 Task: Create a rule when a start date more than 1  days from now is removed from a card by anyone except me.
Action: Mouse pressed left at (401, 326)
Screenshot: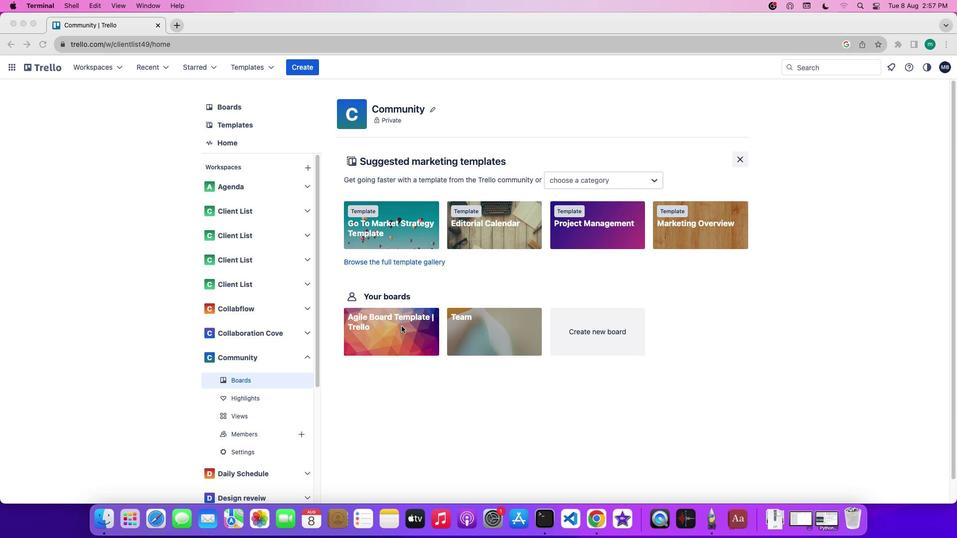 
Action: Mouse pressed left at (401, 326)
Screenshot: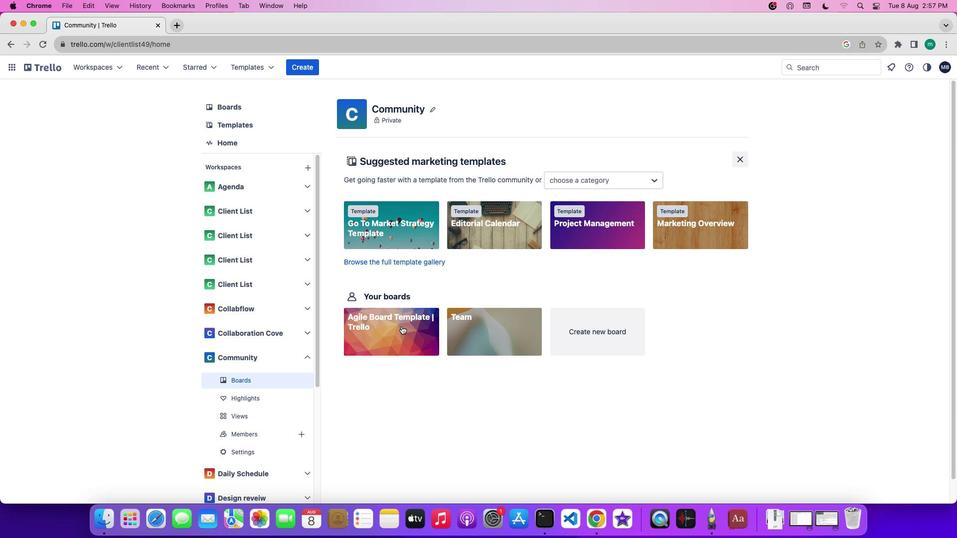 
Action: Mouse moved to (822, 218)
Screenshot: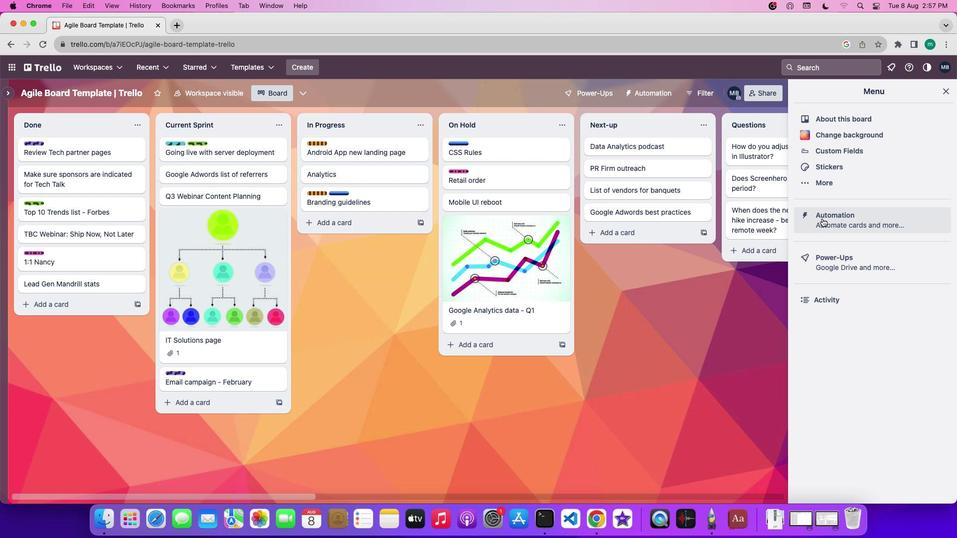 
Action: Mouse pressed left at (822, 218)
Screenshot: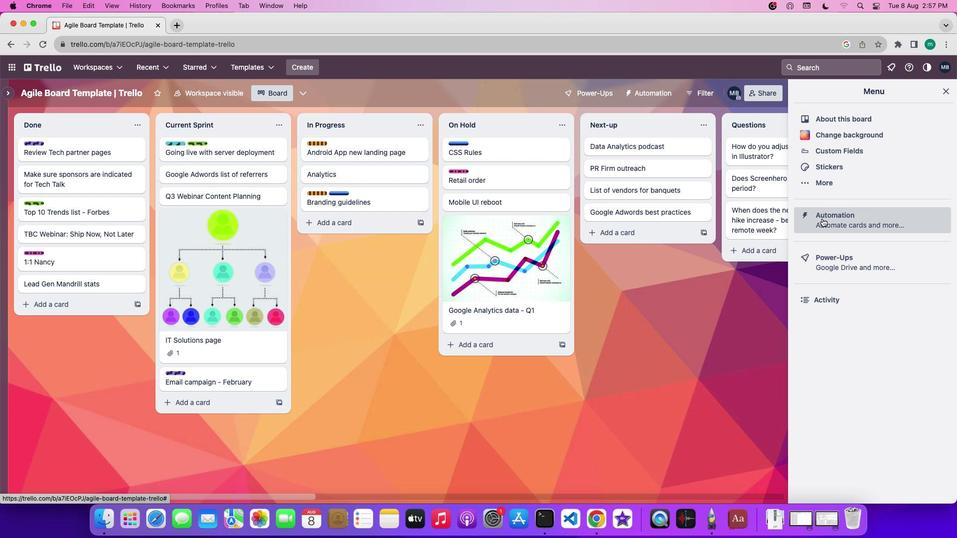 
Action: Mouse moved to (36, 176)
Screenshot: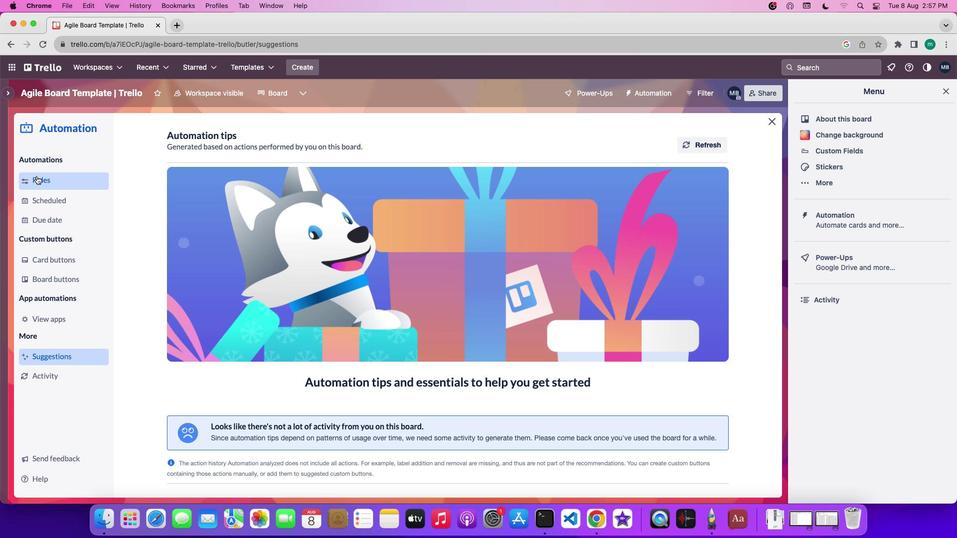 
Action: Mouse pressed left at (36, 176)
Screenshot: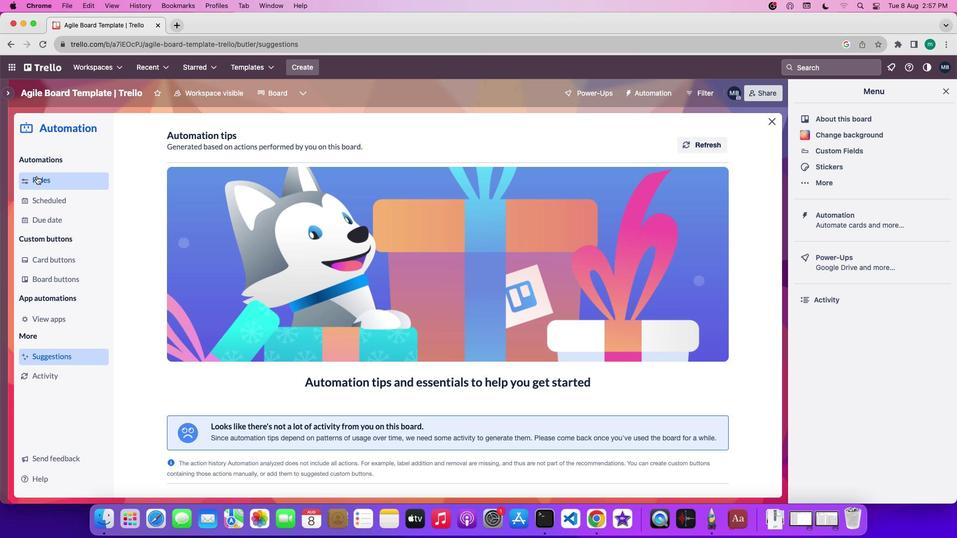 
Action: Mouse moved to (645, 141)
Screenshot: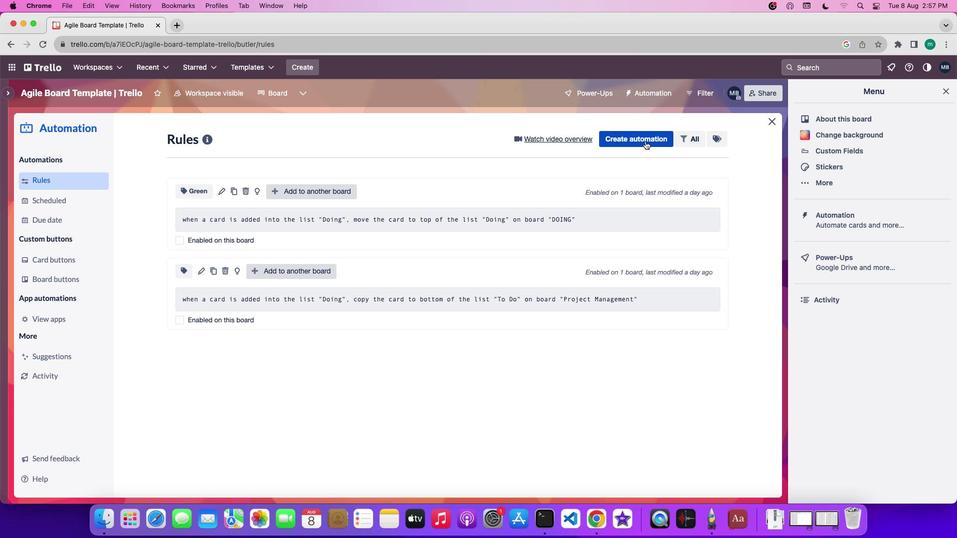 
Action: Mouse pressed left at (645, 141)
Screenshot: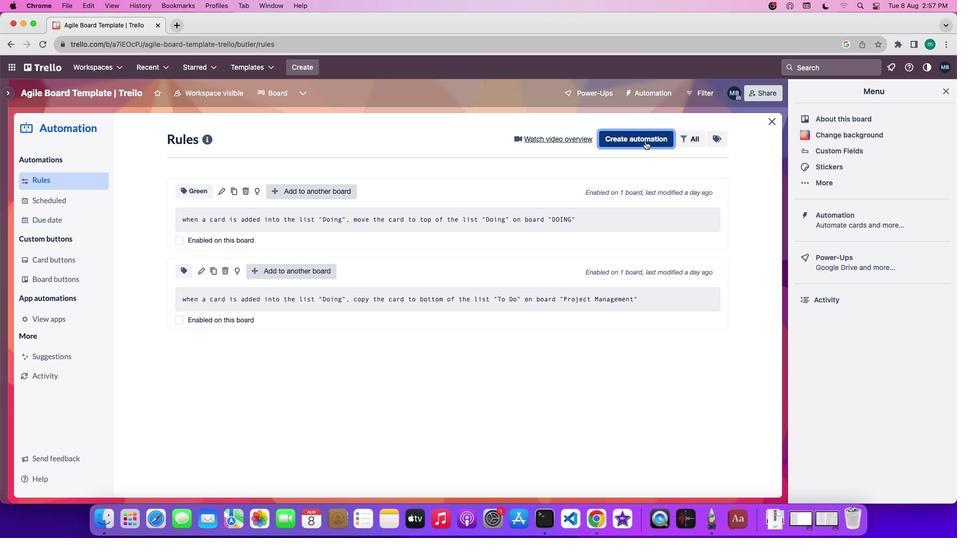 
Action: Mouse moved to (408, 297)
Screenshot: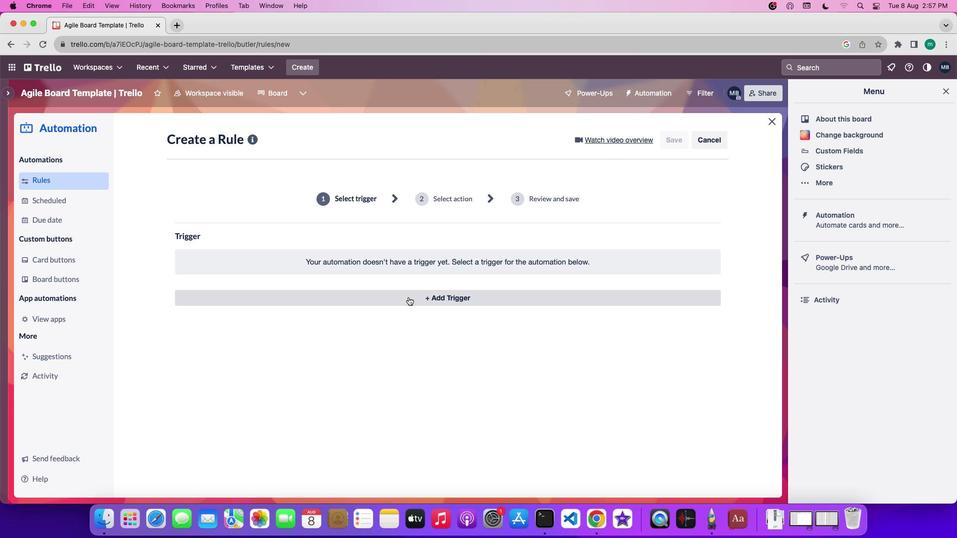 
Action: Mouse pressed left at (408, 297)
Screenshot: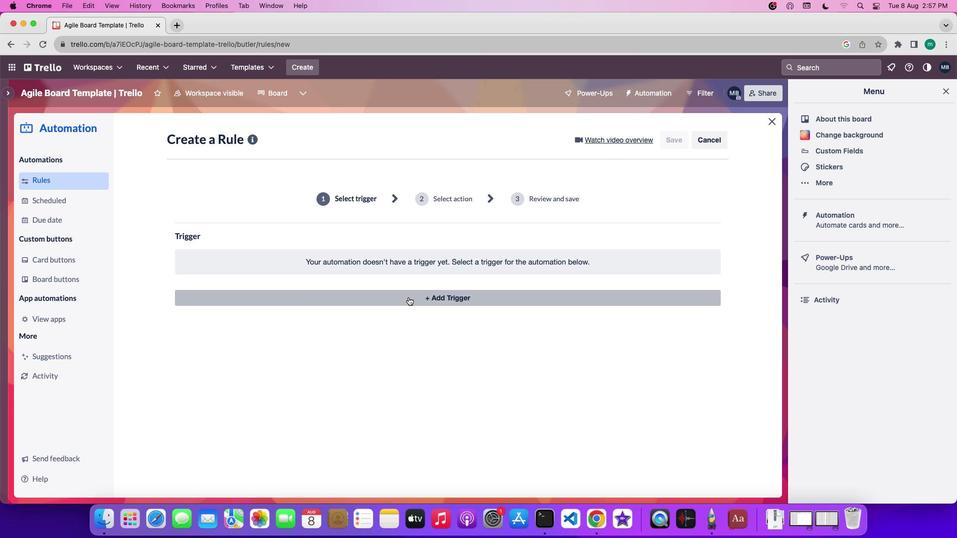 
Action: Mouse moved to (284, 335)
Screenshot: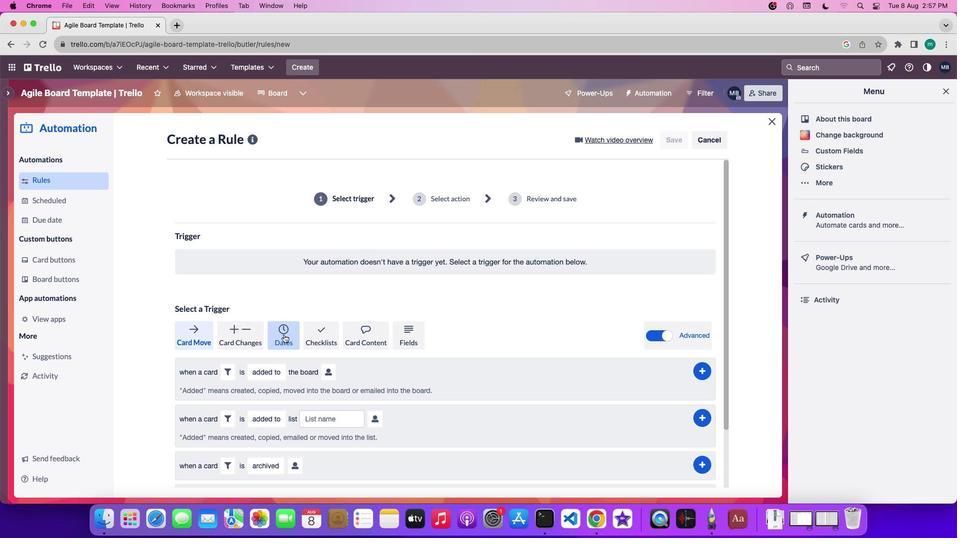 
Action: Mouse pressed left at (284, 335)
Screenshot: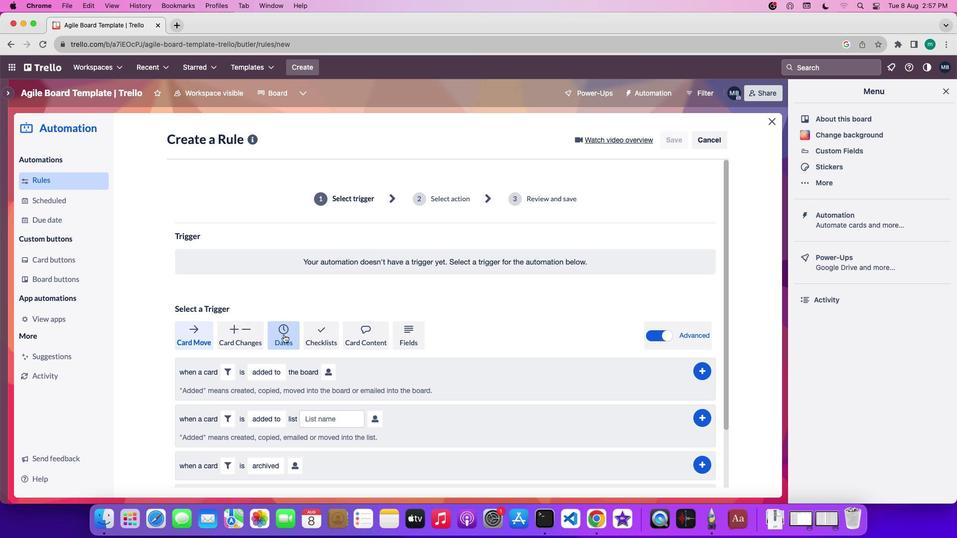
Action: Mouse scrolled (284, 335) with delta (0, 0)
Screenshot: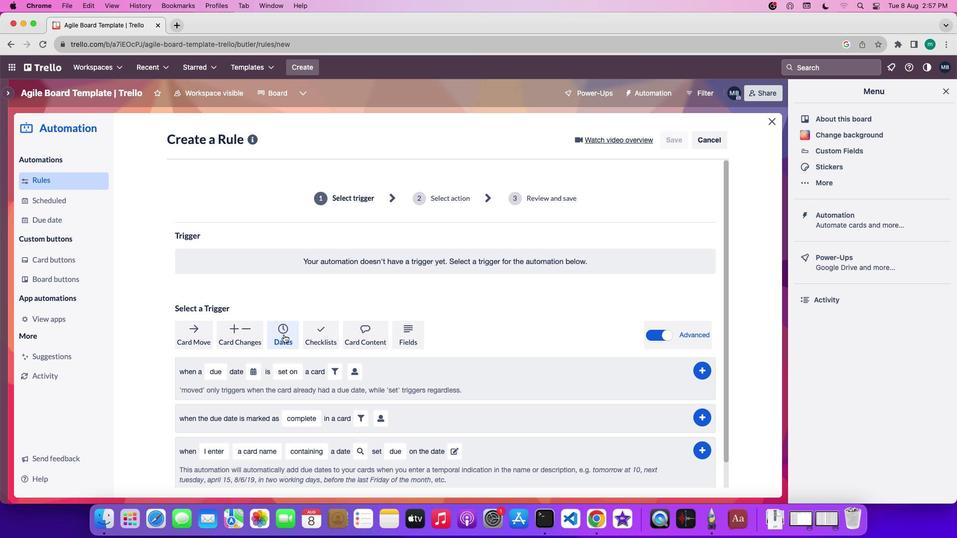 
Action: Mouse scrolled (284, 335) with delta (0, 0)
Screenshot: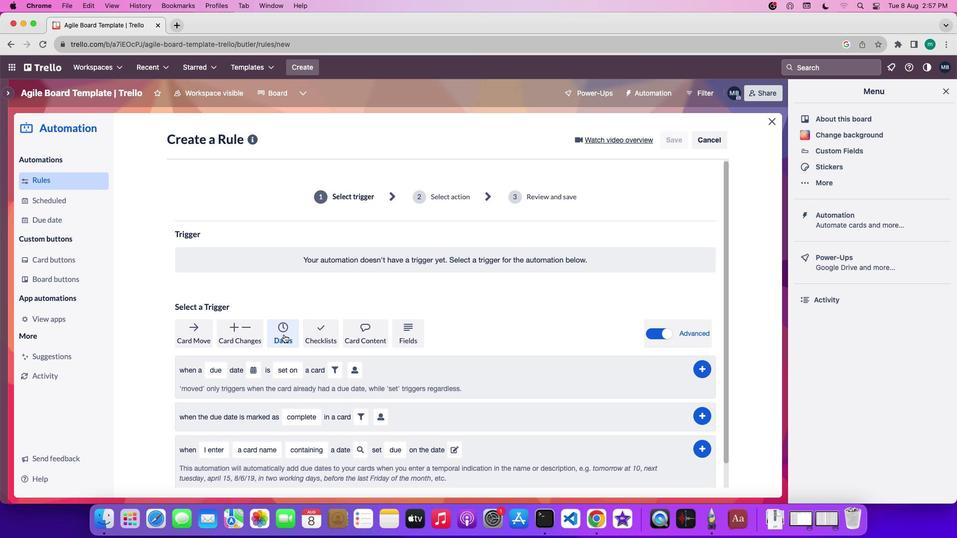 
Action: Mouse scrolled (284, 335) with delta (0, 0)
Screenshot: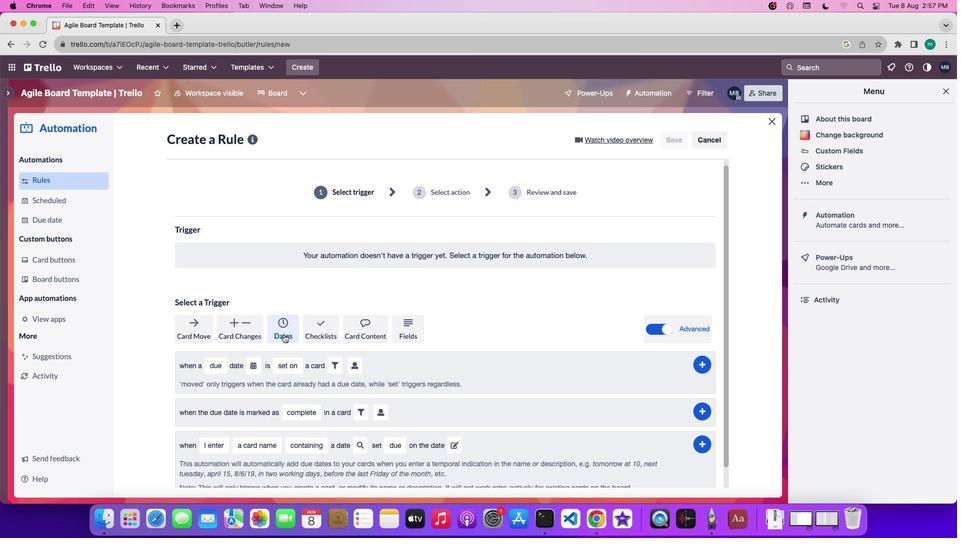 
Action: Mouse scrolled (284, 335) with delta (0, 0)
Screenshot: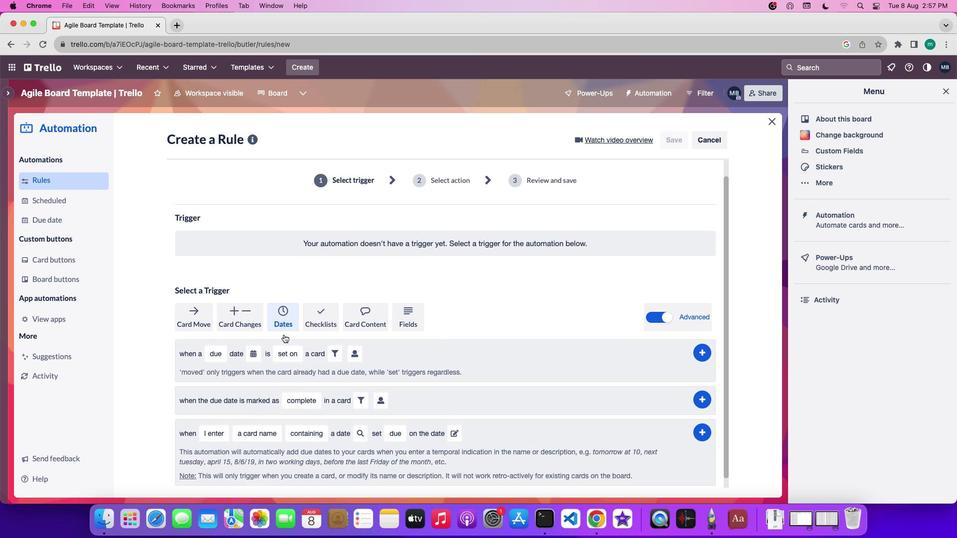 
Action: Mouse scrolled (284, 335) with delta (0, 0)
Screenshot: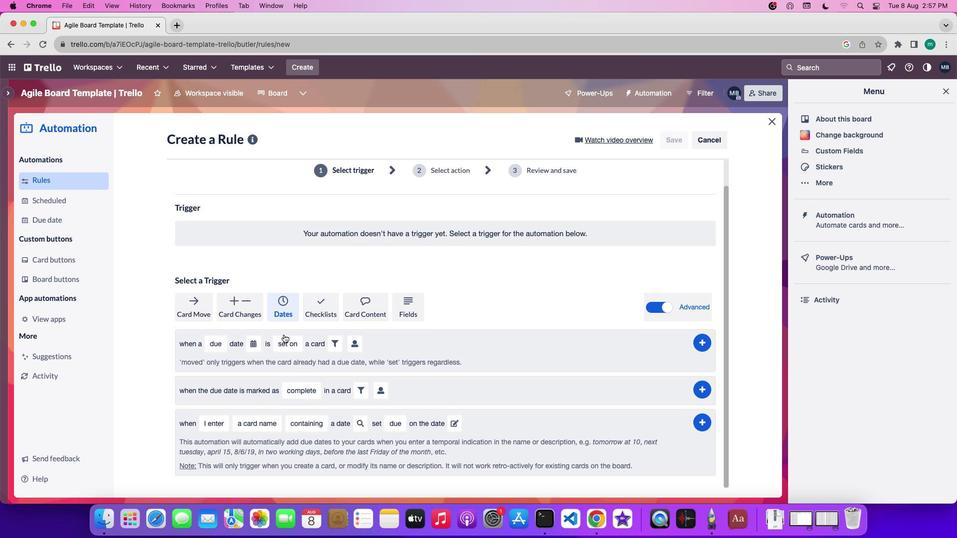 
Action: Mouse scrolled (284, 335) with delta (0, 0)
Screenshot: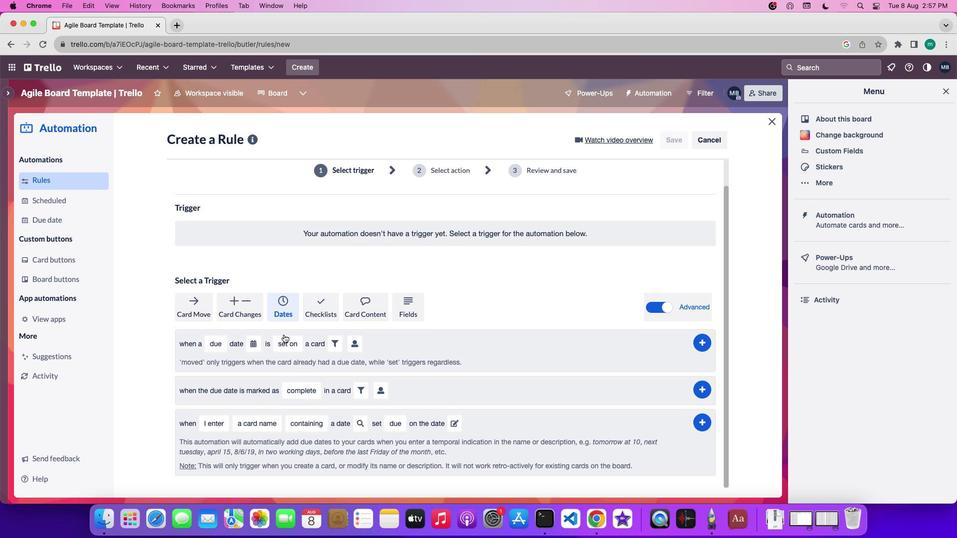 
Action: Mouse scrolled (284, 335) with delta (0, 0)
Screenshot: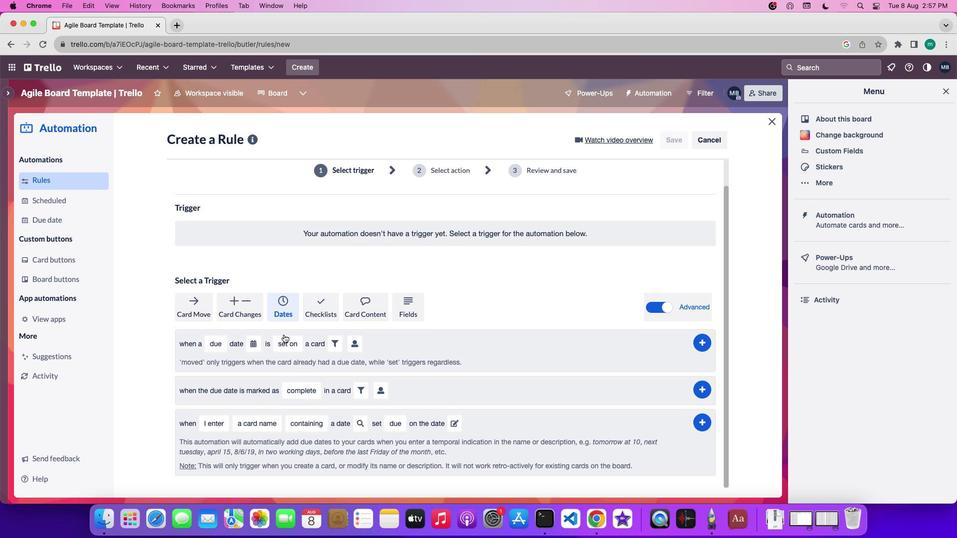 
Action: Mouse scrolled (284, 335) with delta (0, 0)
Screenshot: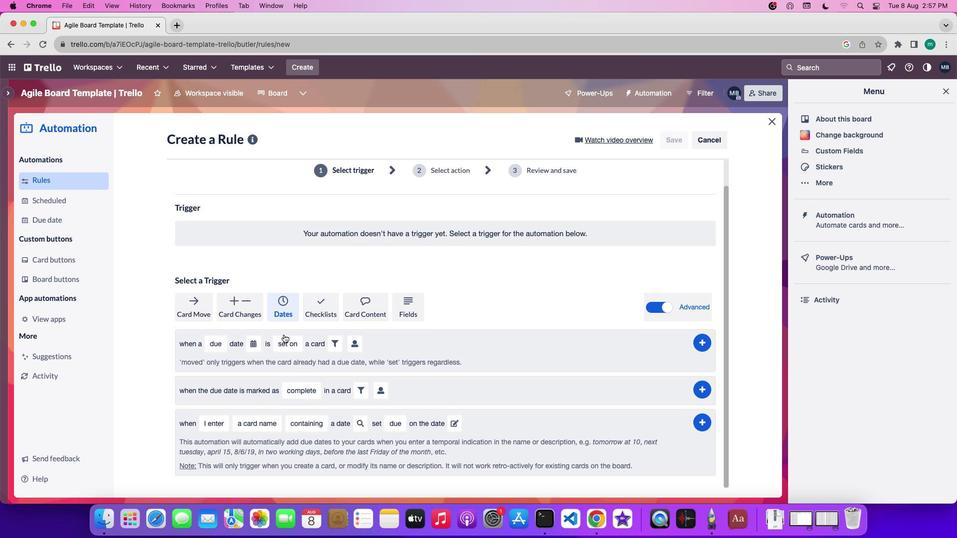 
Action: Mouse moved to (222, 378)
Screenshot: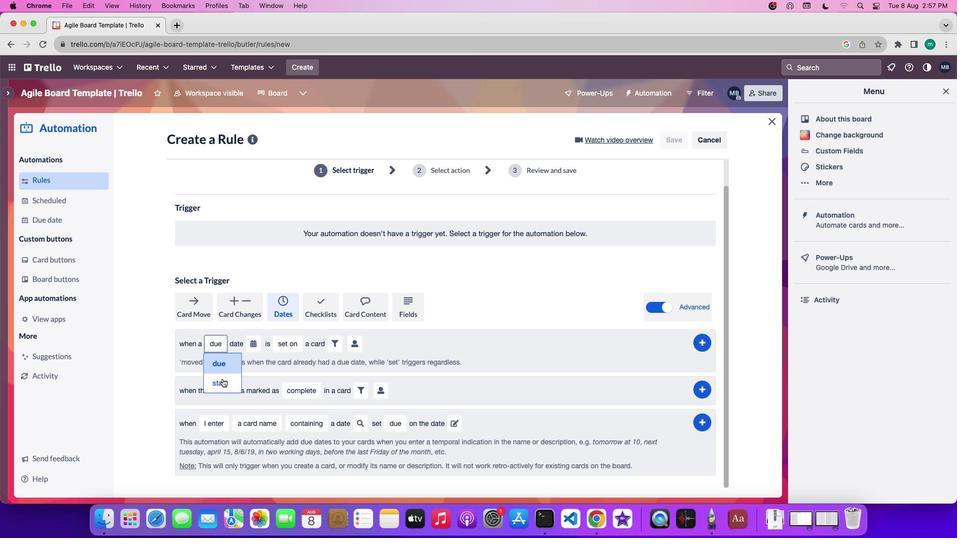 
Action: Mouse pressed left at (222, 378)
Screenshot: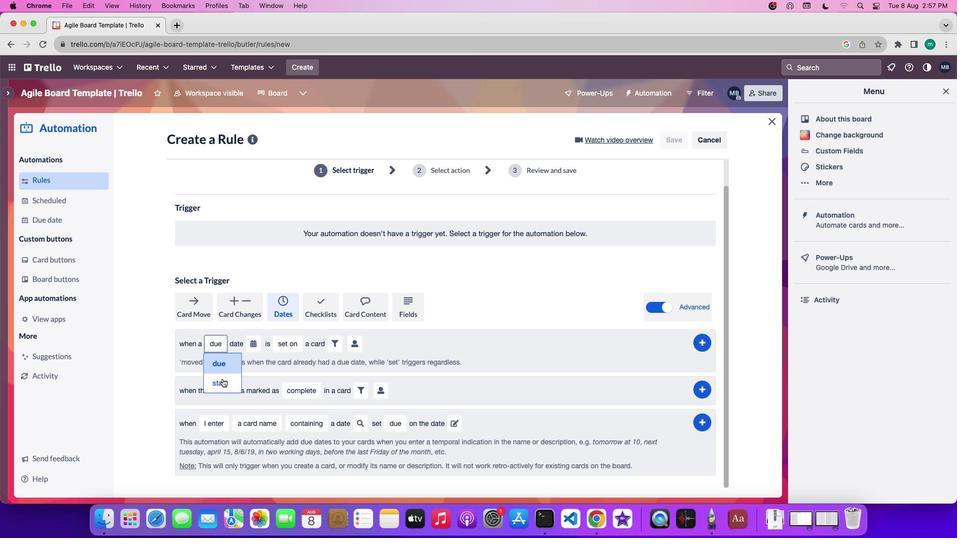 
Action: Mouse moved to (255, 342)
Screenshot: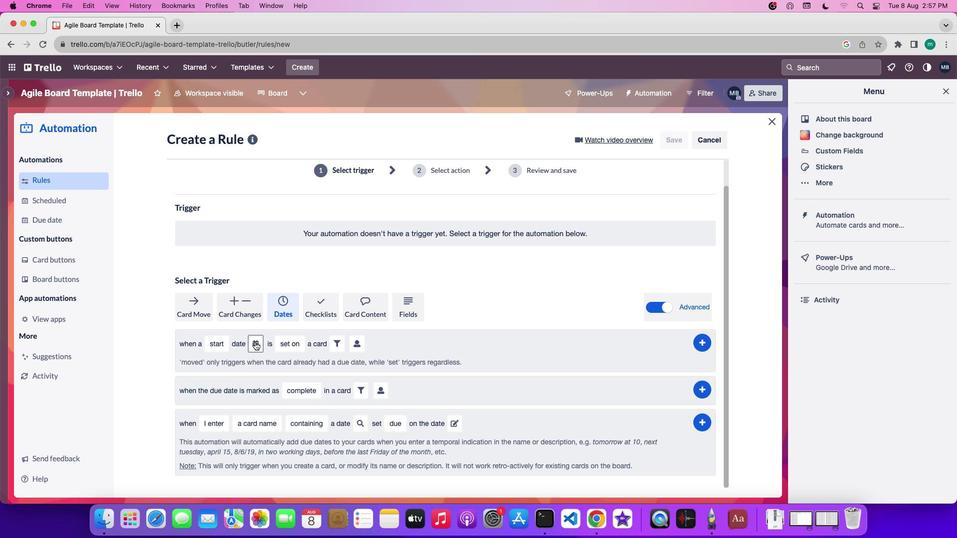 
Action: Mouse pressed left at (255, 342)
Screenshot: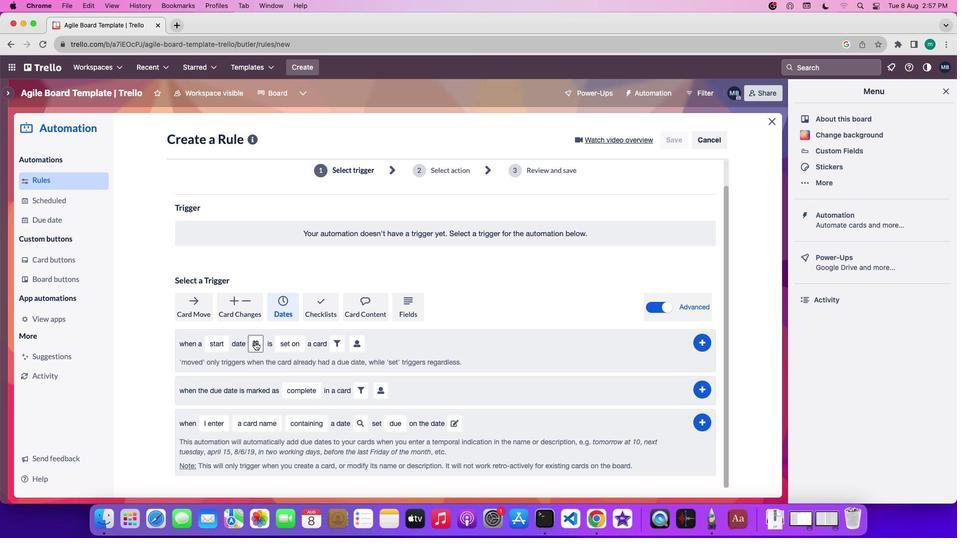 
Action: Mouse moved to (286, 452)
Screenshot: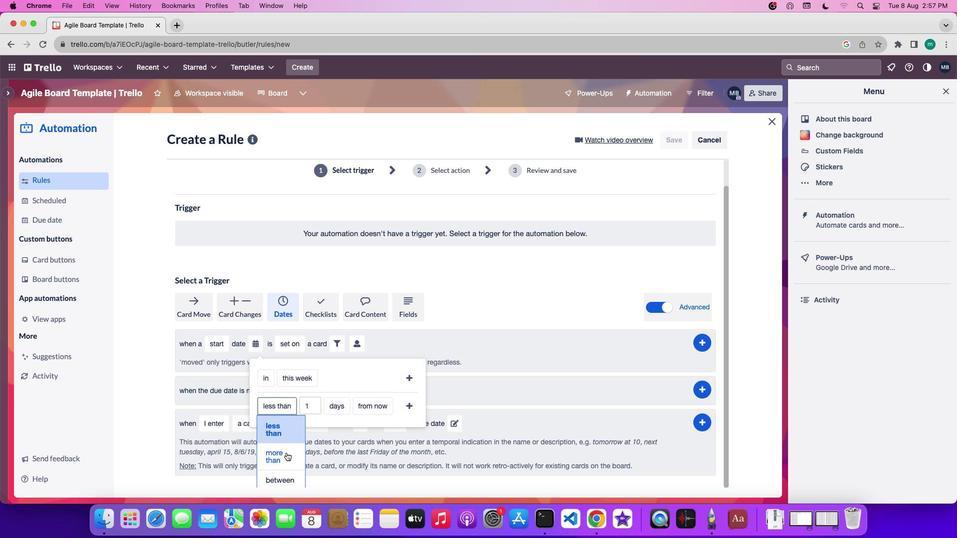 
Action: Mouse pressed left at (286, 452)
Screenshot: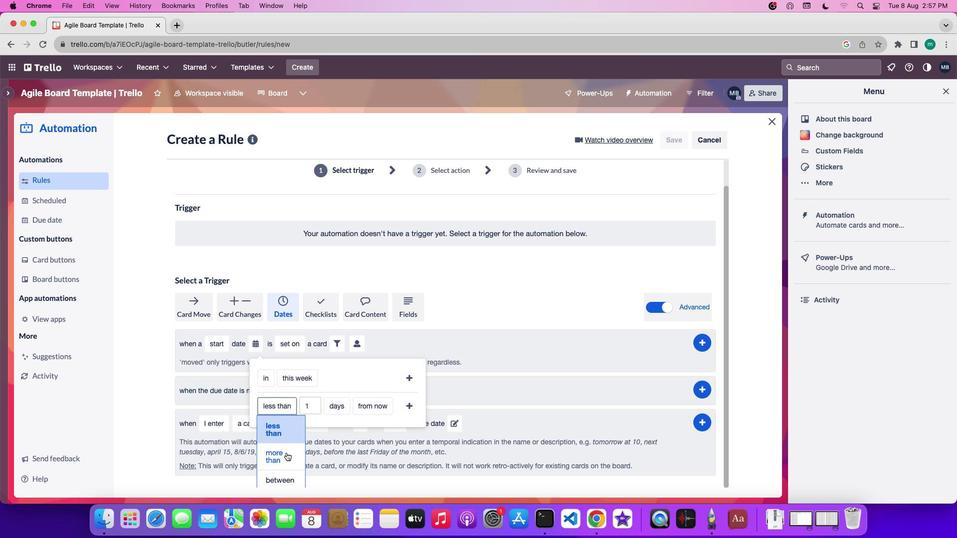 
Action: Mouse moved to (341, 444)
Screenshot: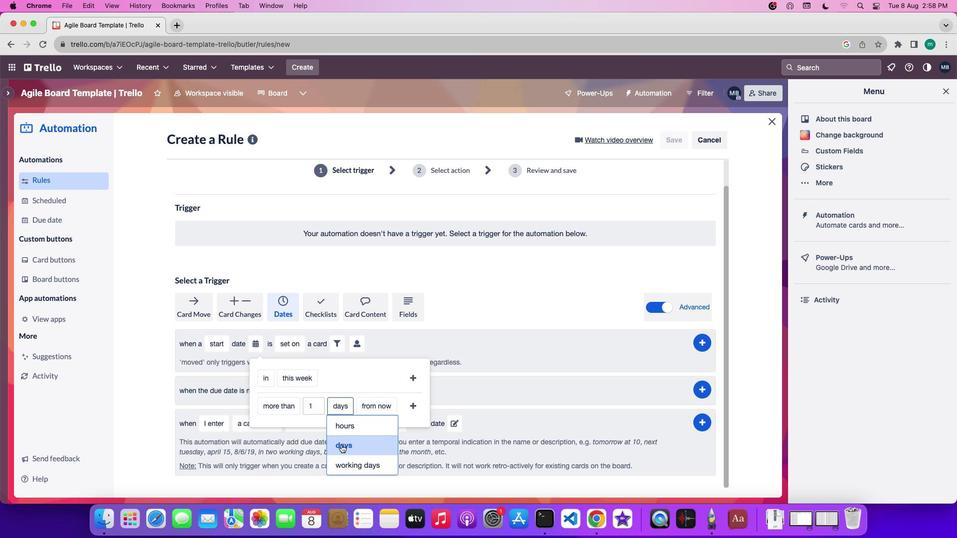 
Action: Mouse pressed left at (341, 444)
Screenshot: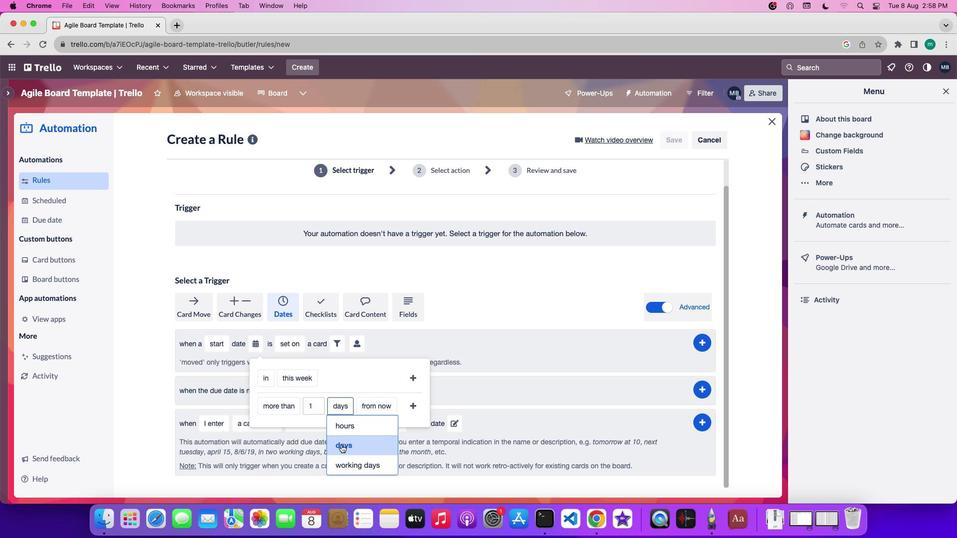
Action: Mouse moved to (369, 409)
Screenshot: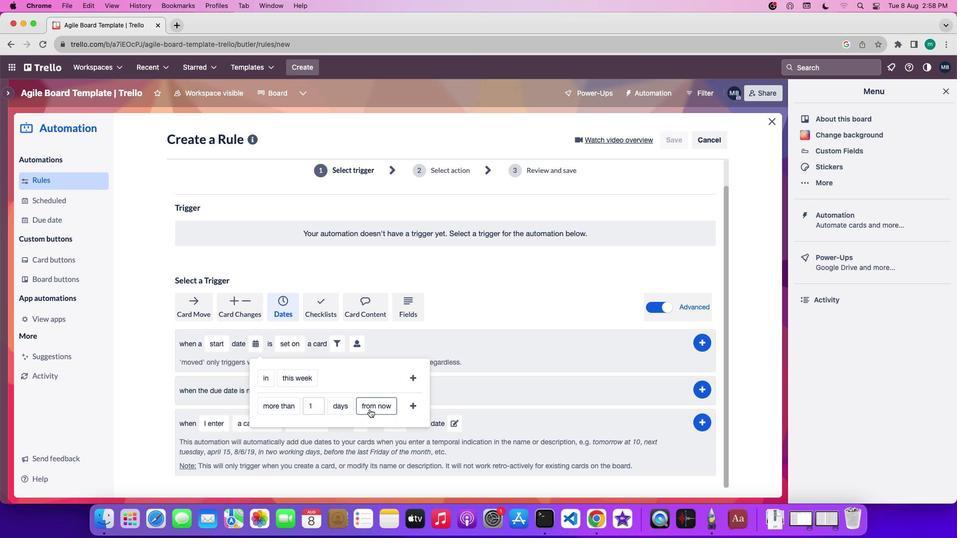 
Action: Mouse pressed left at (369, 409)
Screenshot: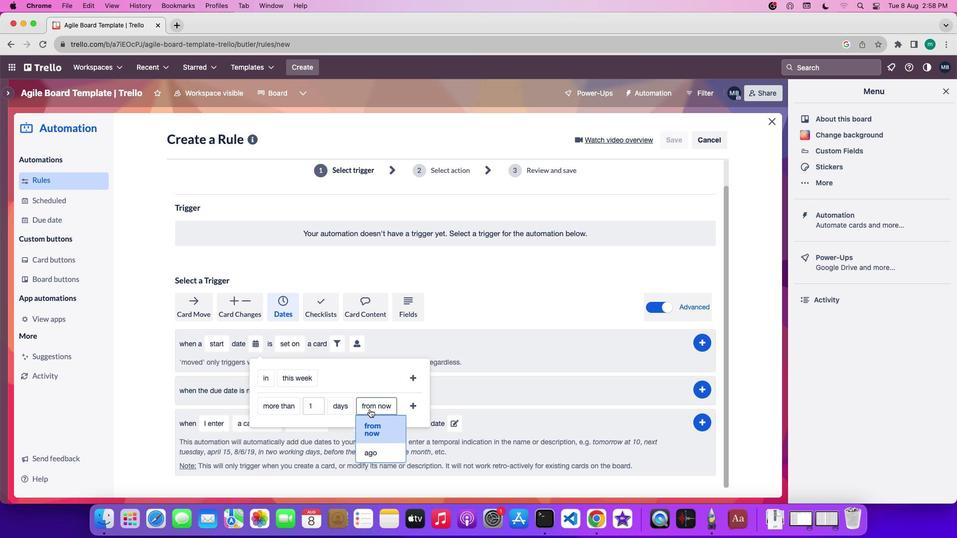 
Action: Mouse moved to (370, 425)
Screenshot: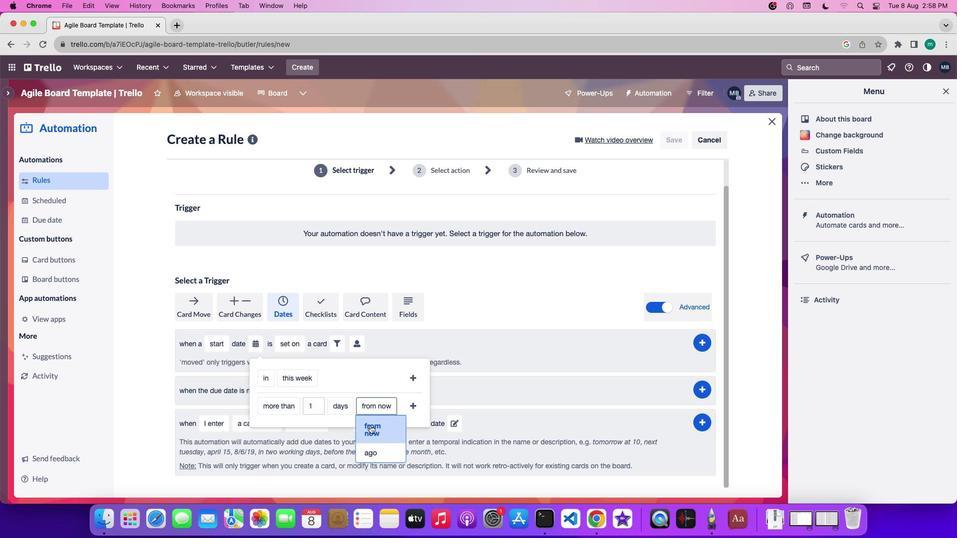 
Action: Mouse pressed left at (370, 425)
Screenshot: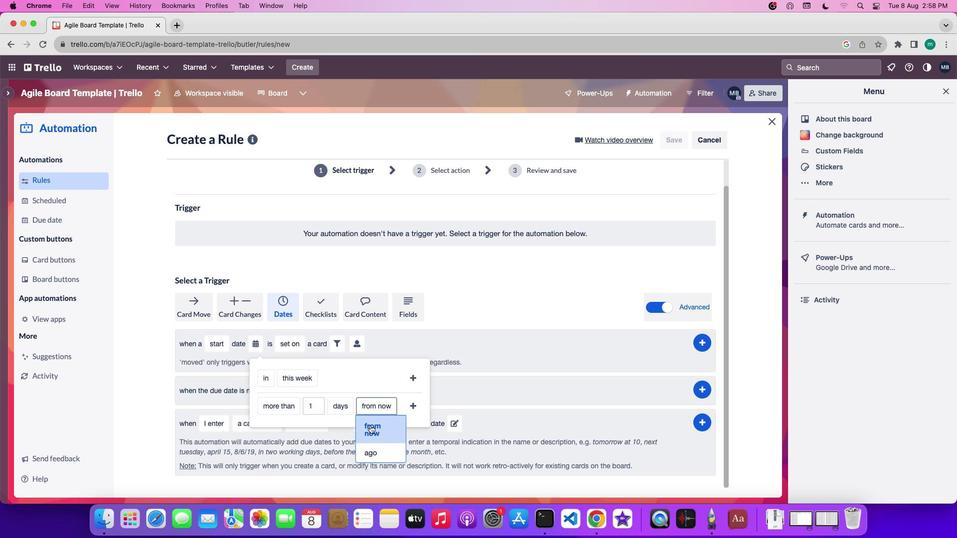 
Action: Mouse moved to (415, 405)
Screenshot: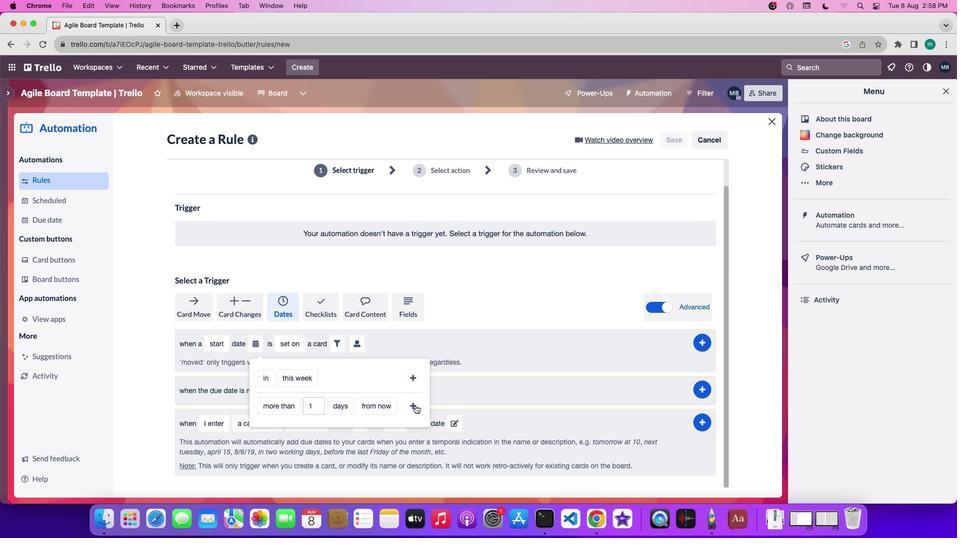 
Action: Mouse pressed left at (415, 405)
Screenshot: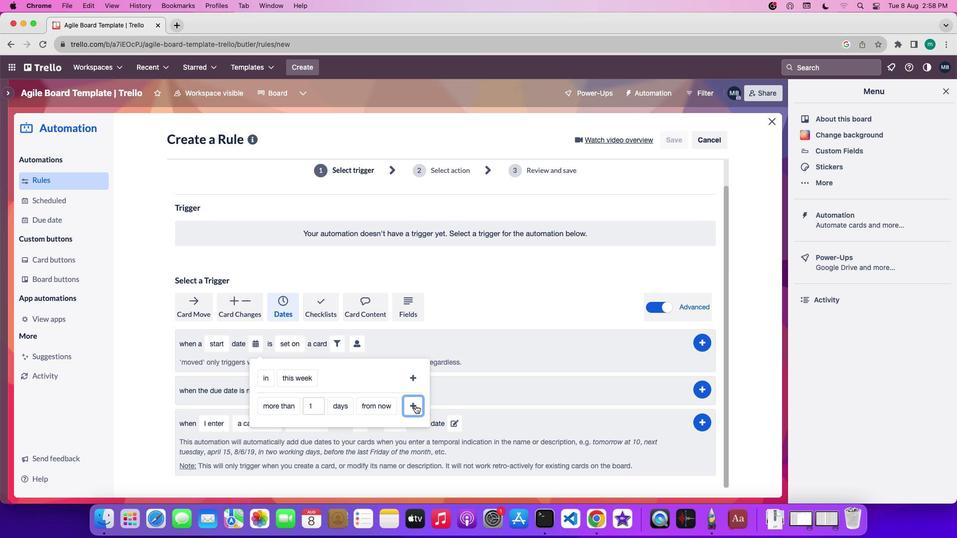 
Action: Mouse moved to (394, 402)
Screenshot: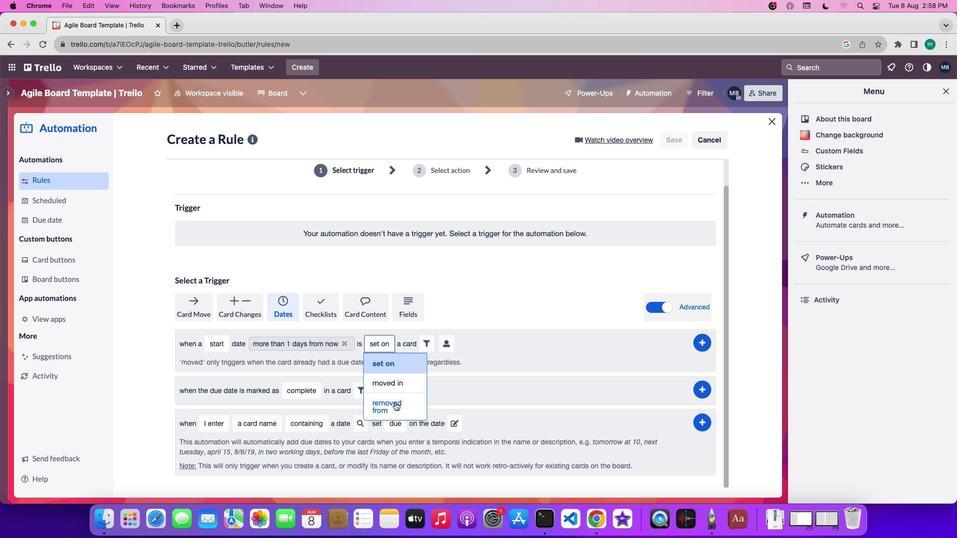 
Action: Mouse pressed left at (394, 402)
Screenshot: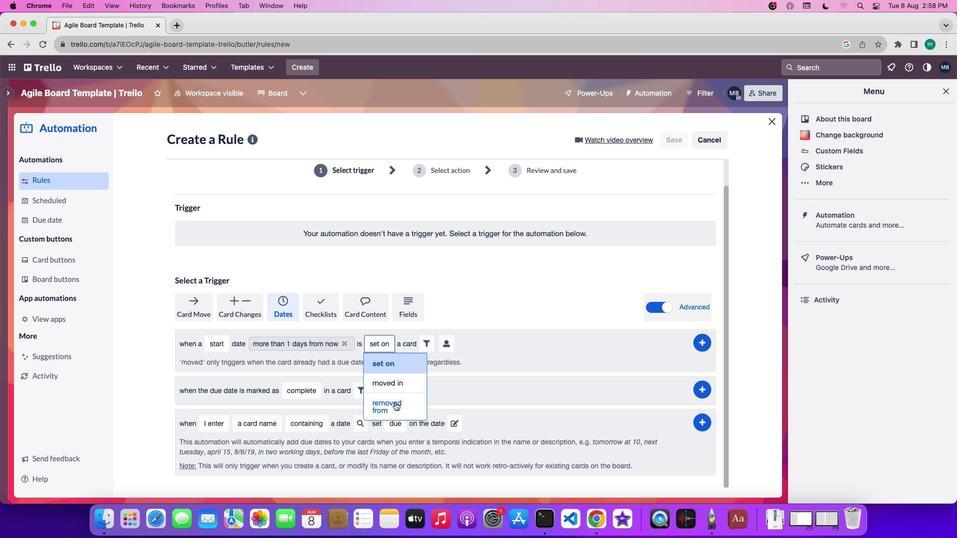 
Action: Mouse moved to (365, 350)
Screenshot: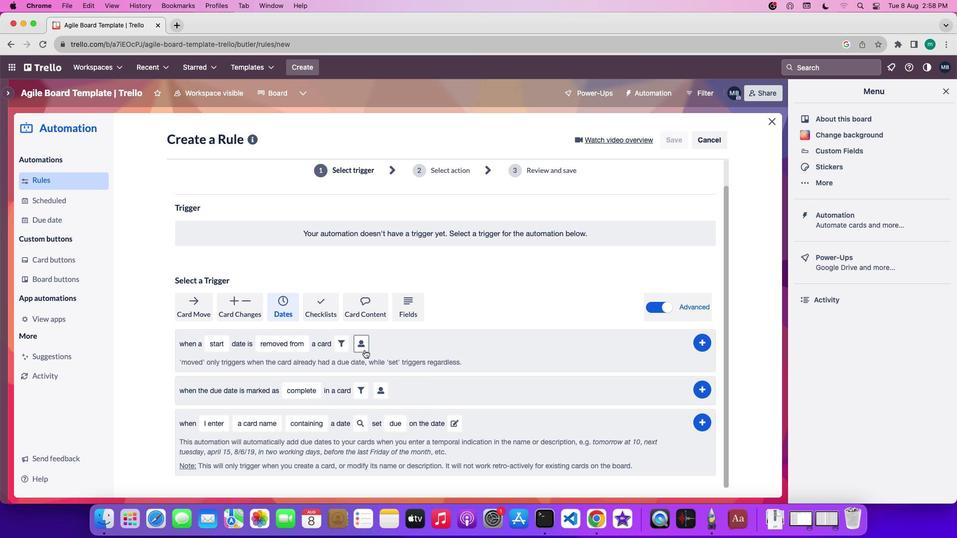 
Action: Mouse pressed left at (365, 350)
Screenshot: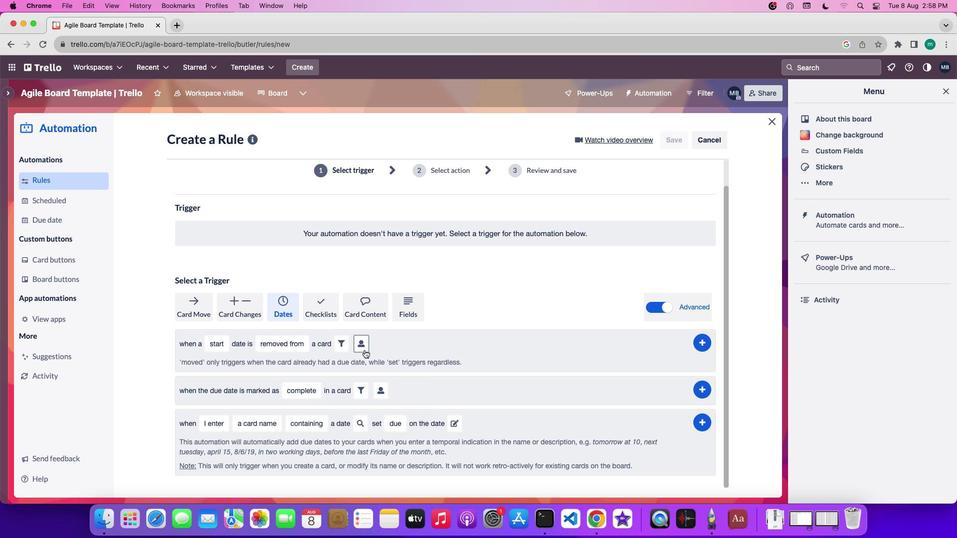 
Action: Mouse moved to (532, 459)
Screenshot: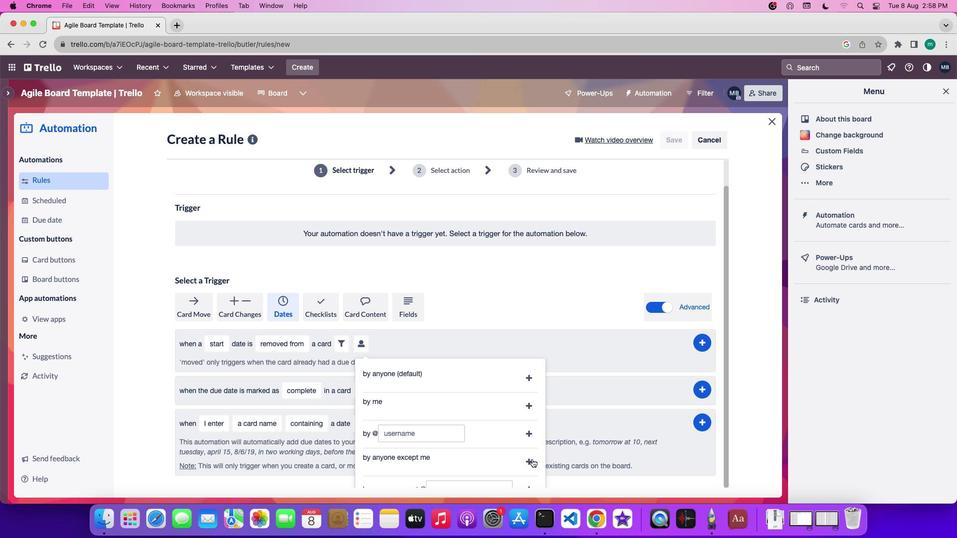 
Action: Mouse pressed left at (532, 459)
Screenshot: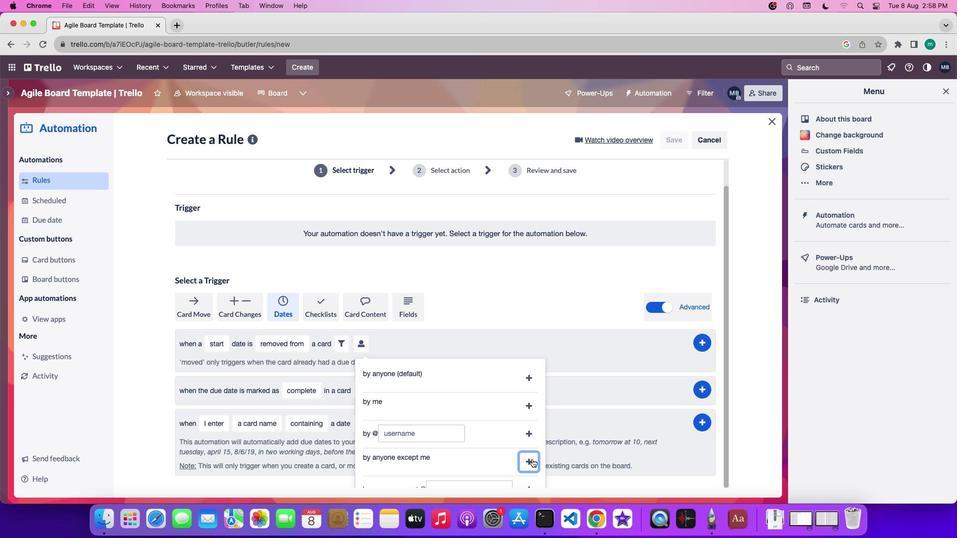 
Action: Mouse moved to (706, 343)
Screenshot: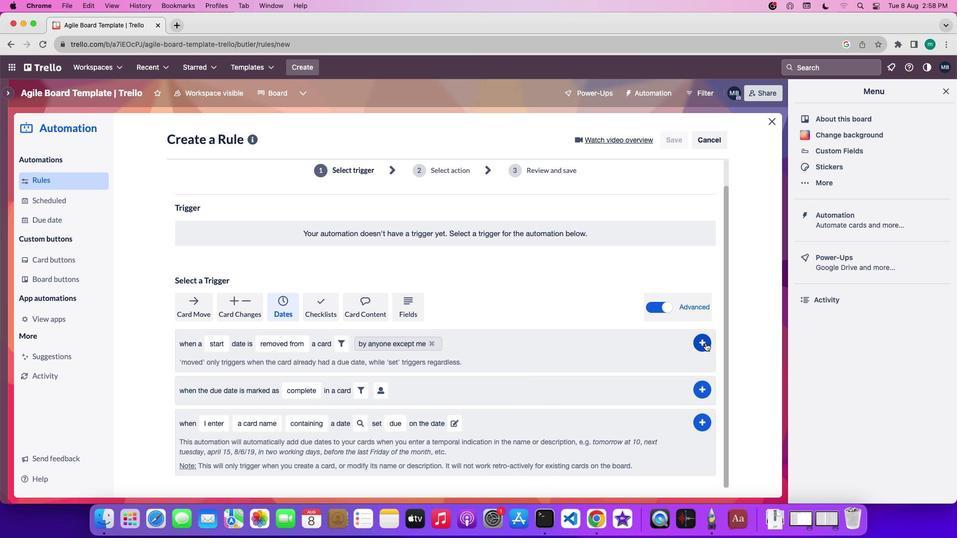 
Action: Mouse pressed left at (706, 343)
Screenshot: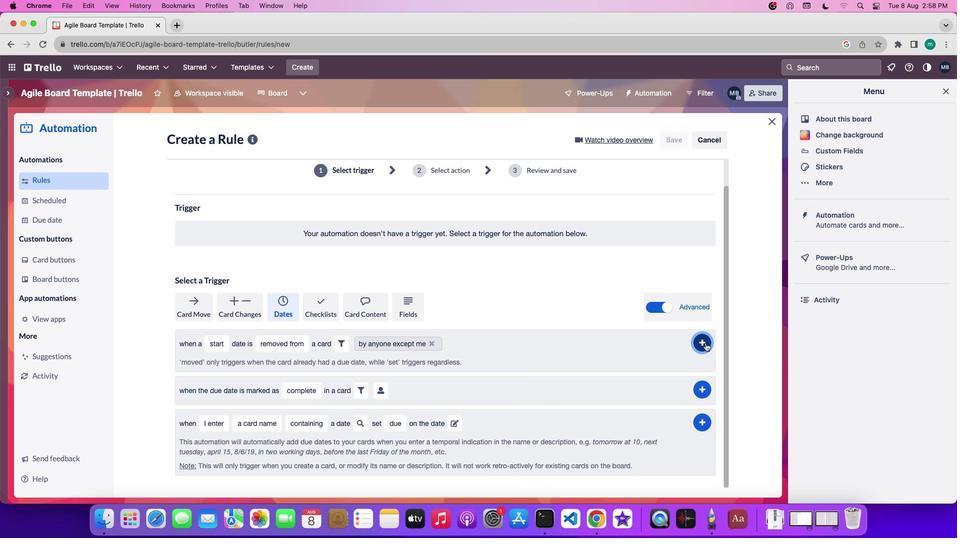 
